 Task: Set the "Skip frame" for decoding in FFmpeg audio/video decoder to all.
Action: Mouse moved to (137, 23)
Screenshot: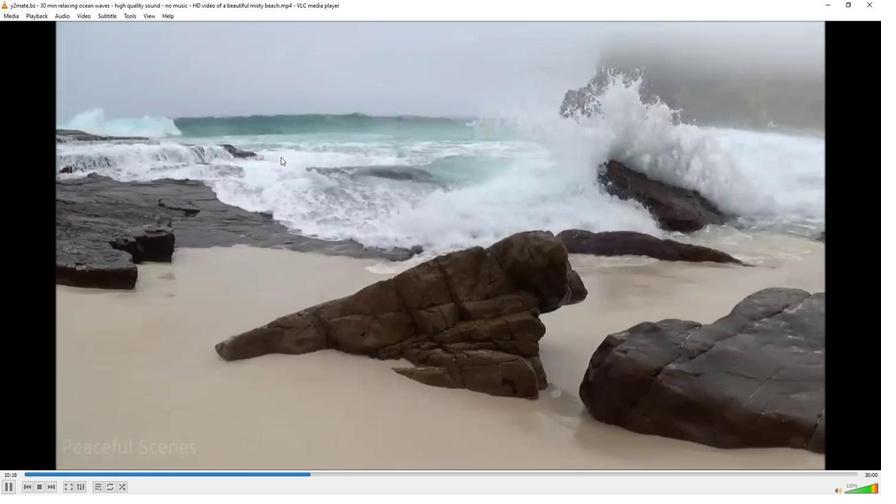 
Action: Mouse pressed left at (137, 23)
Screenshot: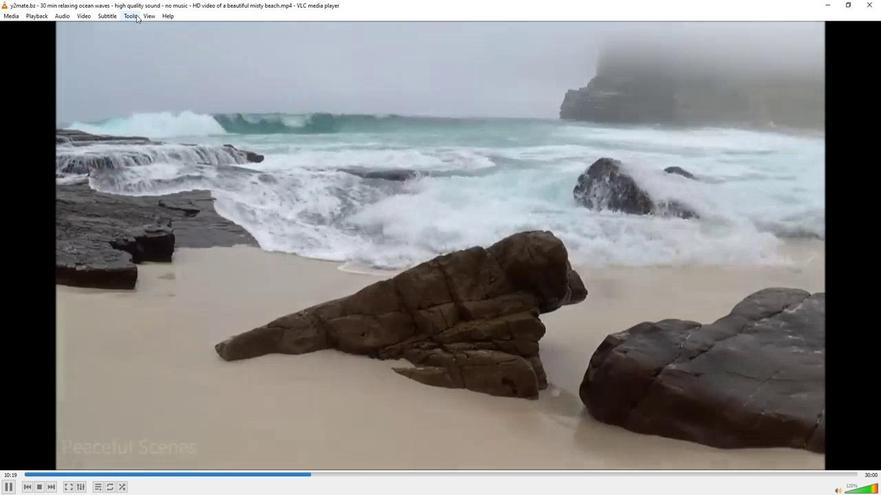 
Action: Mouse moved to (149, 129)
Screenshot: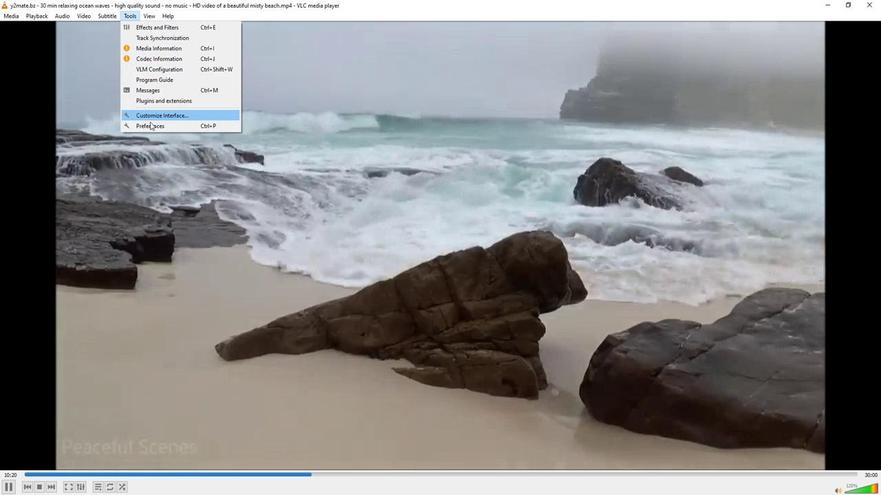 
Action: Mouse pressed left at (149, 129)
Screenshot: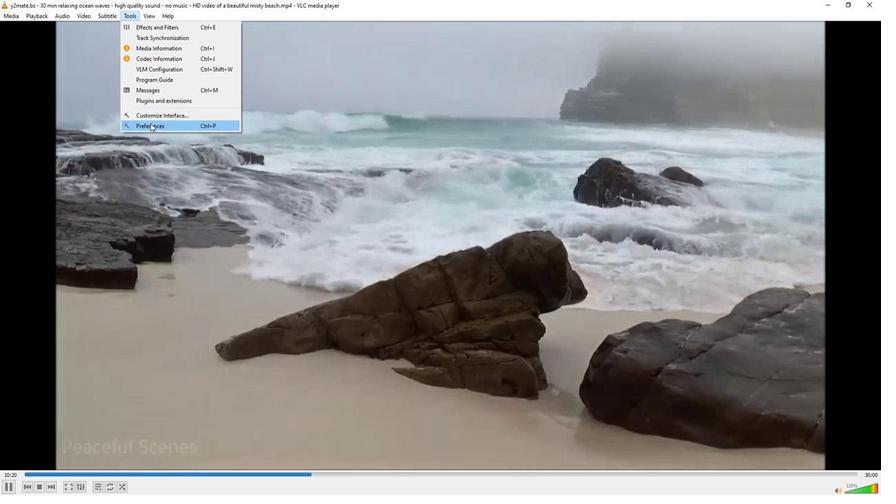 
Action: Mouse moved to (105, 382)
Screenshot: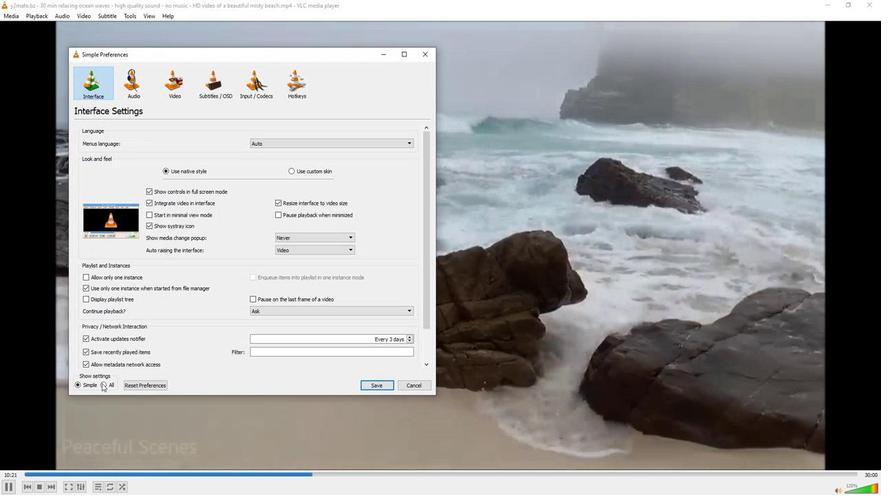 
Action: Mouse pressed left at (105, 382)
Screenshot: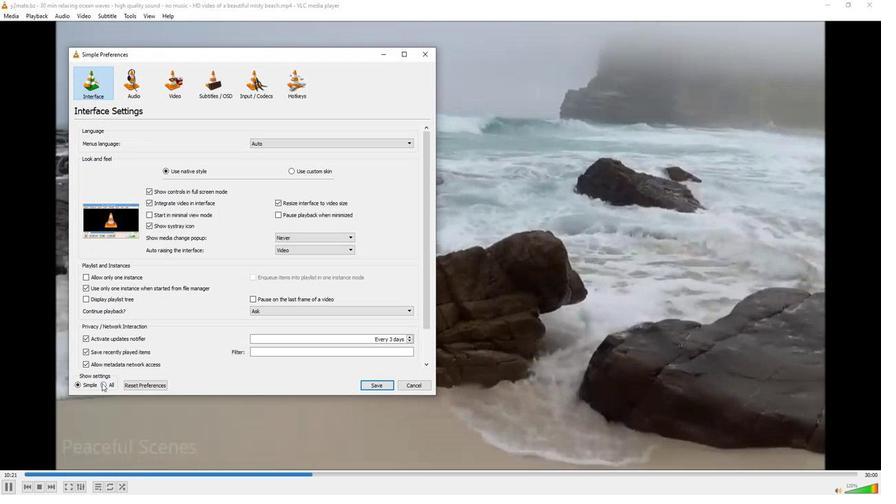 
Action: Mouse moved to (94, 256)
Screenshot: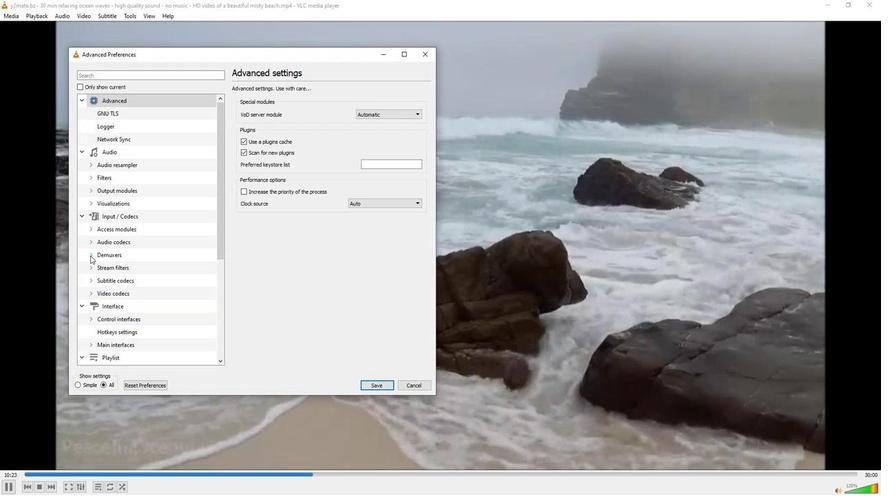 
Action: Mouse pressed left at (94, 256)
Screenshot: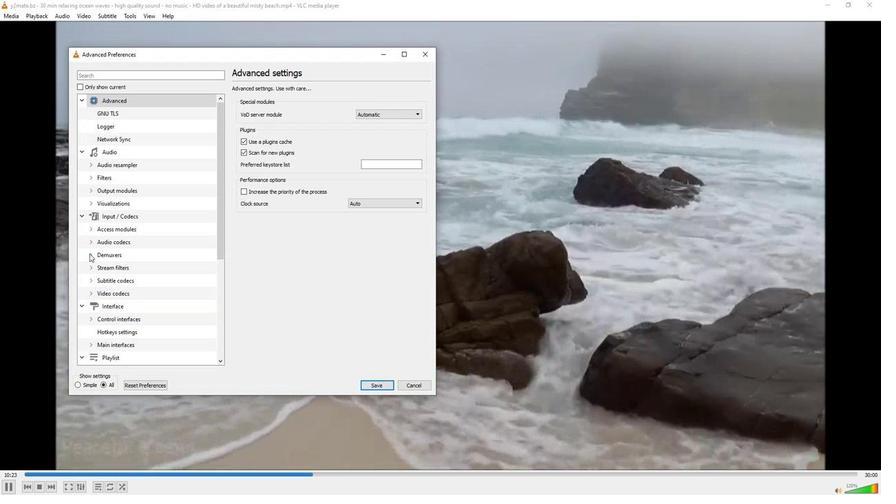 
Action: Mouse moved to (104, 265)
Screenshot: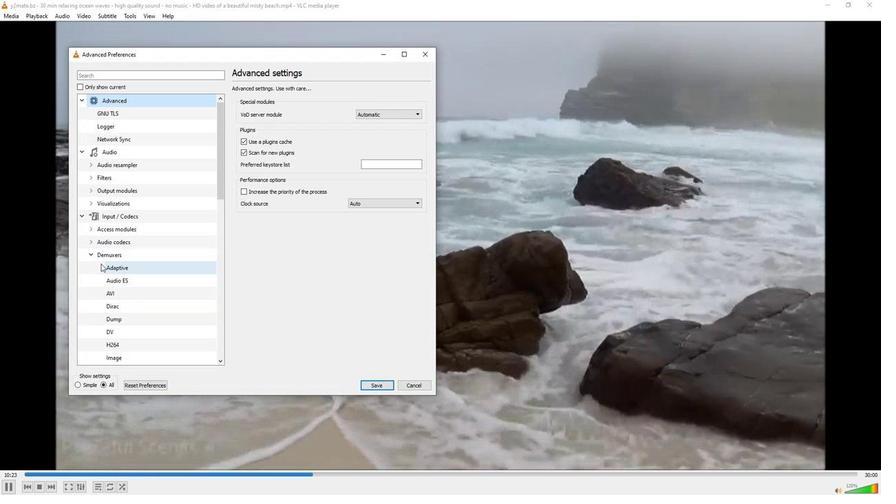 
Action: Mouse scrolled (104, 265) with delta (0, 0)
Screenshot: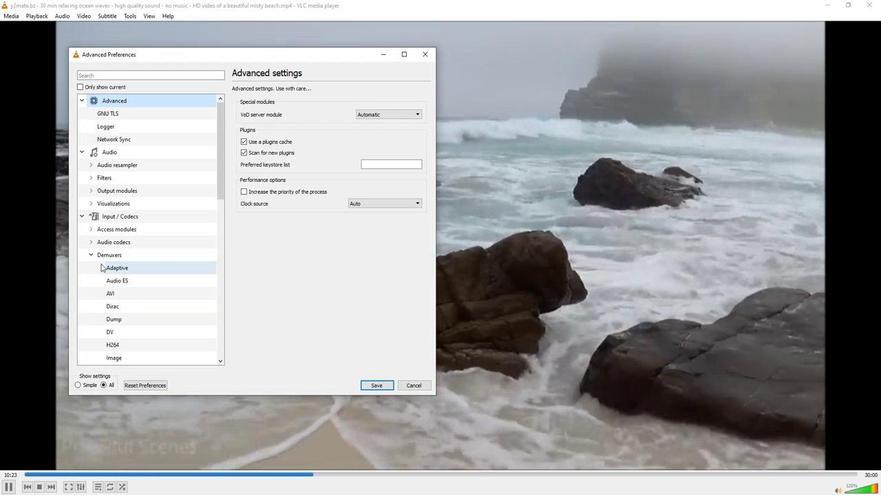 
Action: Mouse scrolled (104, 265) with delta (0, 0)
Screenshot: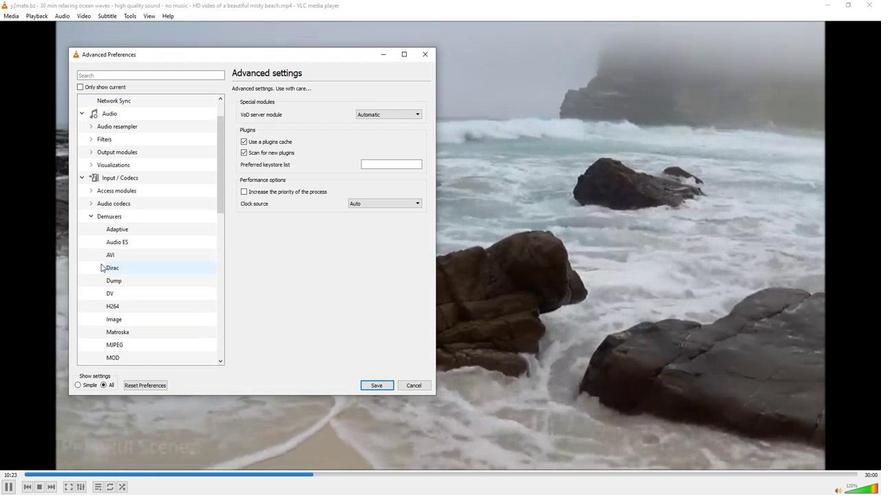 
Action: Mouse scrolled (104, 265) with delta (0, 0)
Screenshot: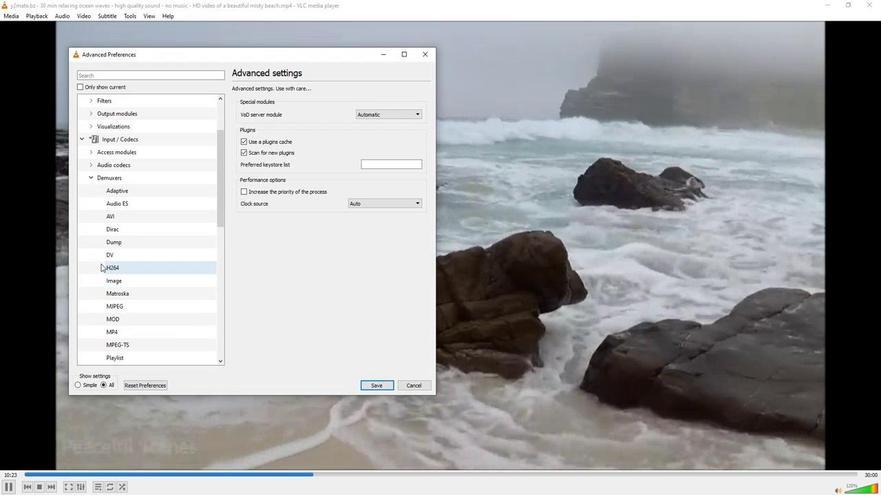 
Action: Mouse scrolled (104, 265) with delta (0, 0)
Screenshot: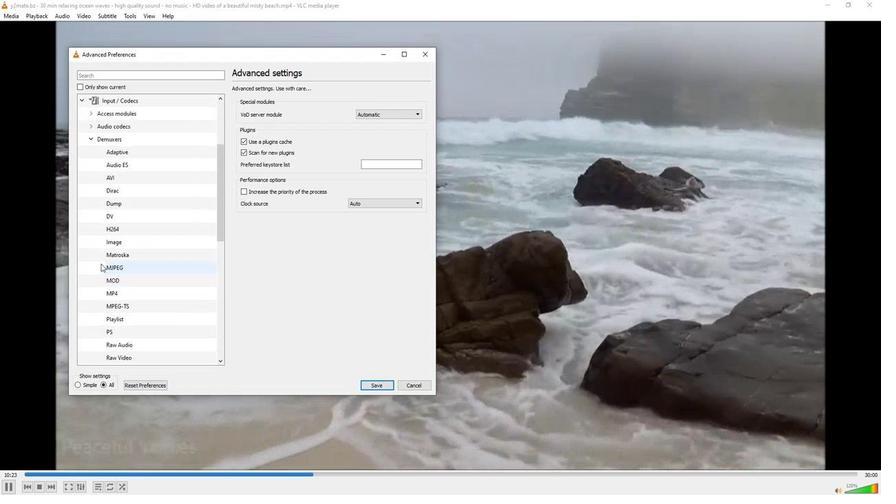 
Action: Mouse scrolled (104, 265) with delta (0, 0)
Screenshot: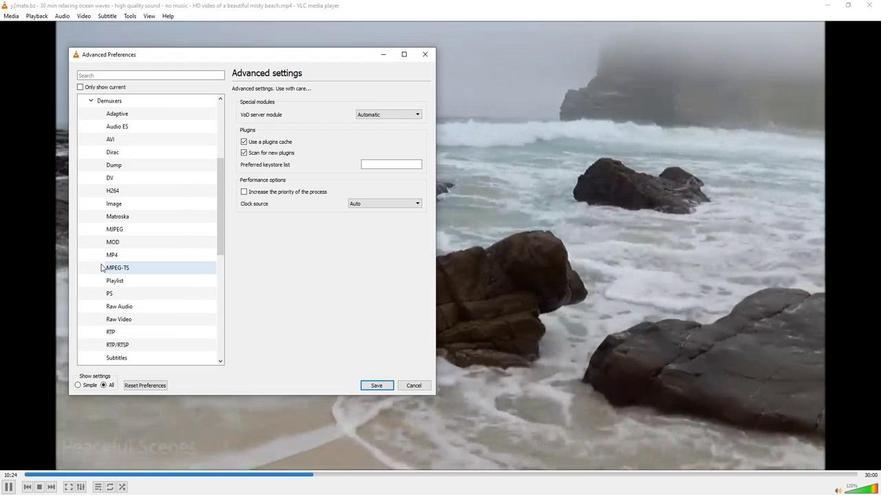 
Action: Mouse scrolled (104, 265) with delta (0, 0)
Screenshot: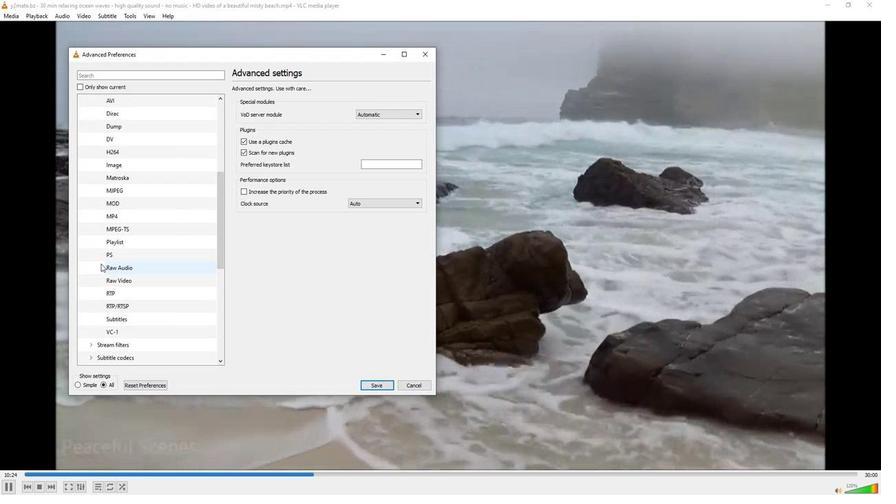 
Action: Mouse moved to (95, 331)
Screenshot: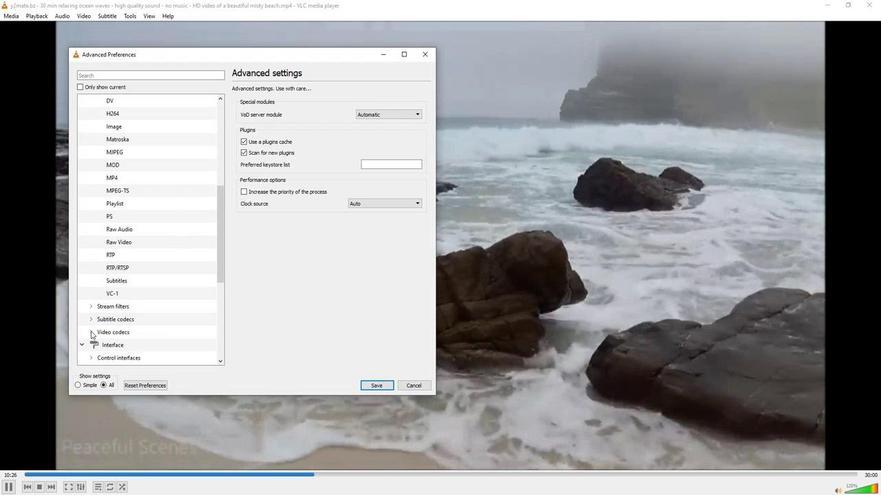
Action: Mouse pressed left at (95, 331)
Screenshot: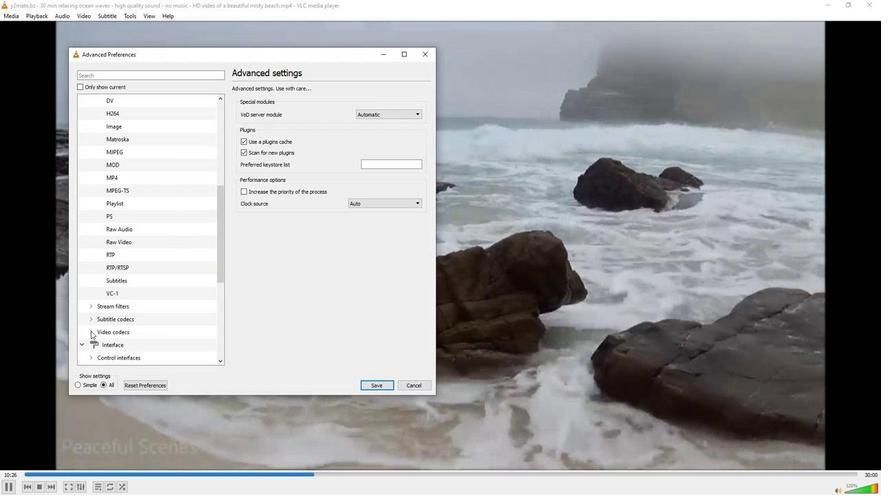
Action: Mouse moved to (112, 358)
Screenshot: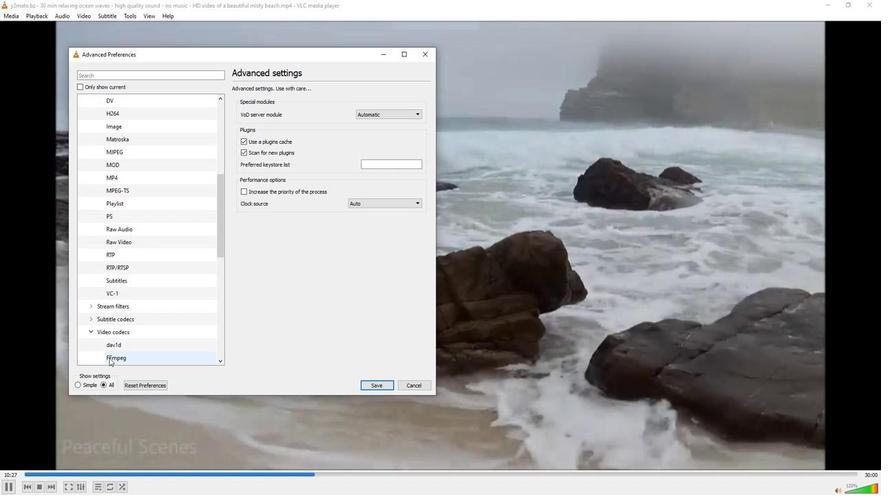 
Action: Mouse pressed left at (112, 358)
Screenshot: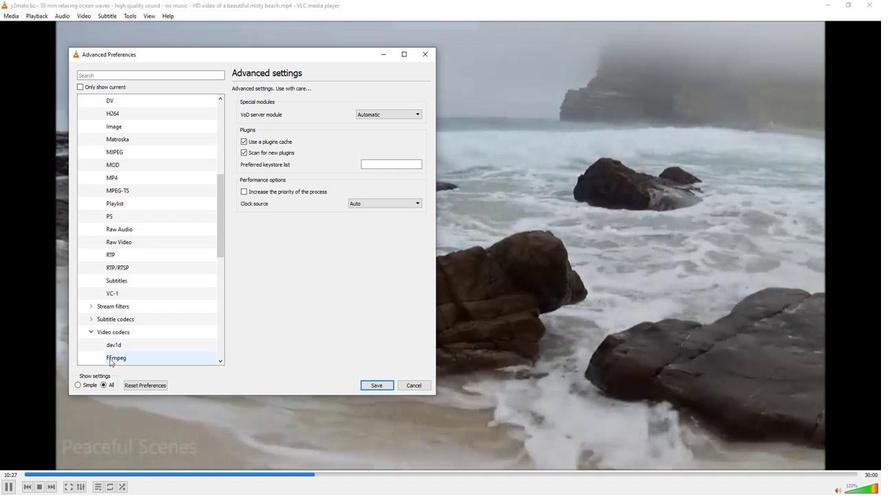 
Action: Mouse moved to (362, 190)
Screenshot: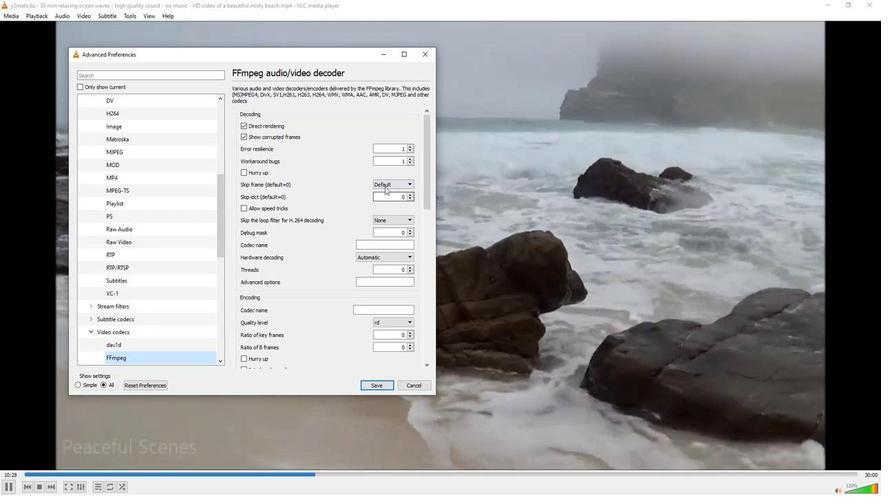 
Action: Mouse pressed left at (362, 190)
Screenshot: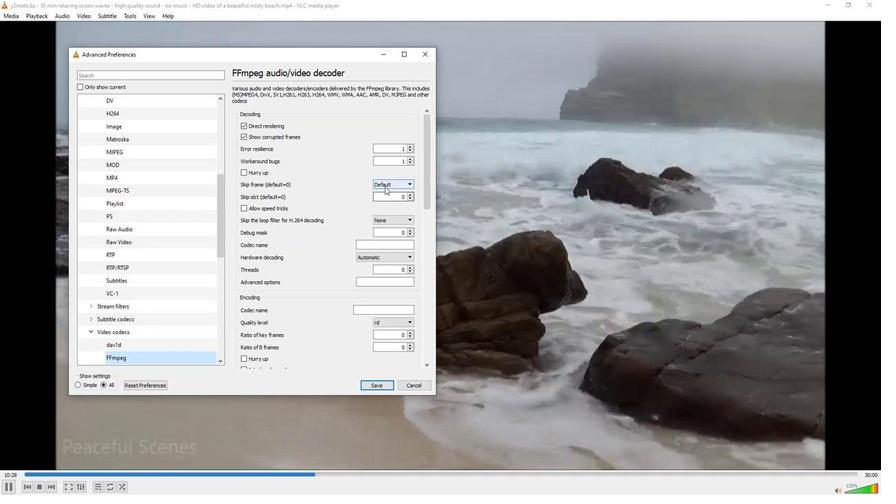 
Action: Mouse moved to (354, 227)
Screenshot: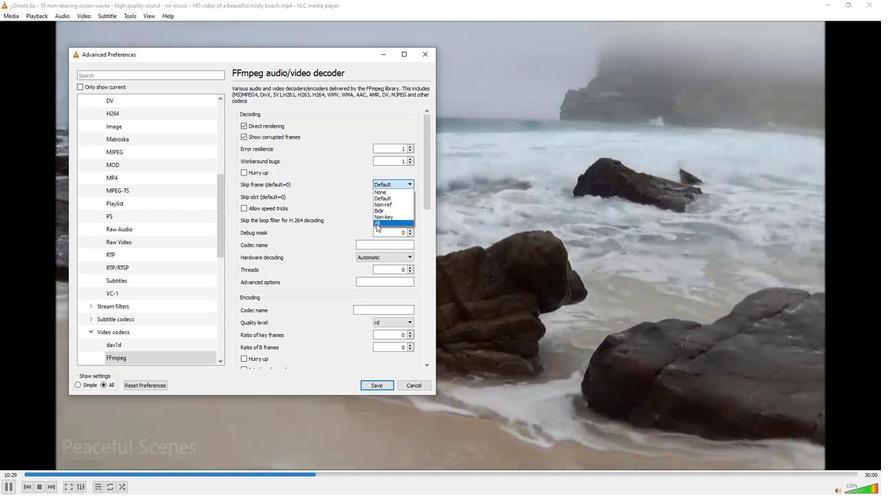 
Action: Mouse pressed left at (354, 227)
Screenshot: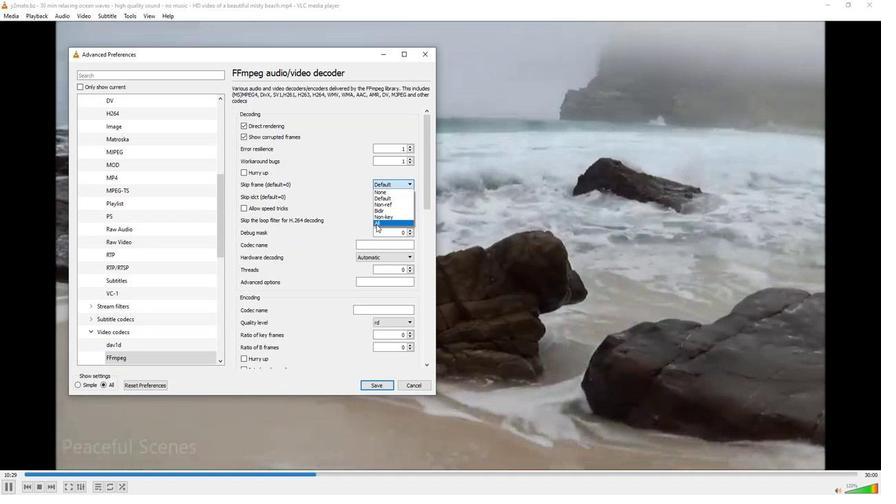 
Action: Mouse moved to (333, 227)
Screenshot: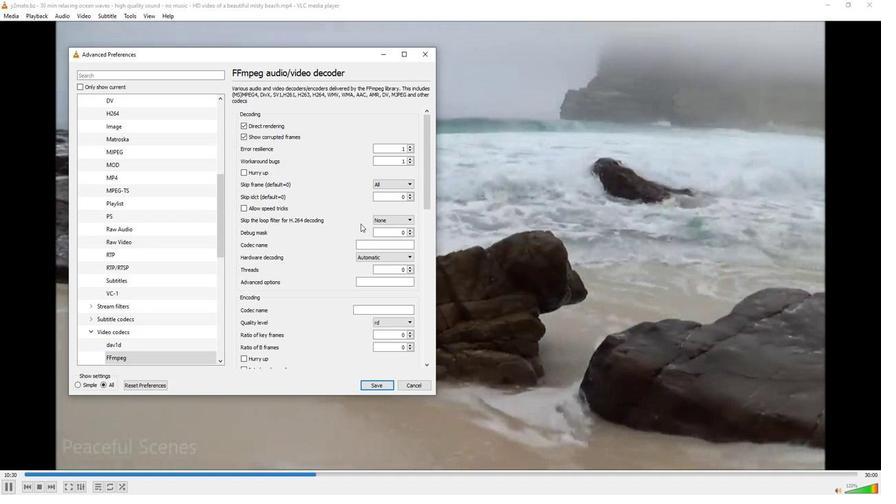 
